 Task: Assign Aaihsa Nishni  as Assignee of Issue Issue0021 in Backlog  in Scrum Project Project0005 in Jira
Action: Mouse moved to (388, 433)
Screenshot: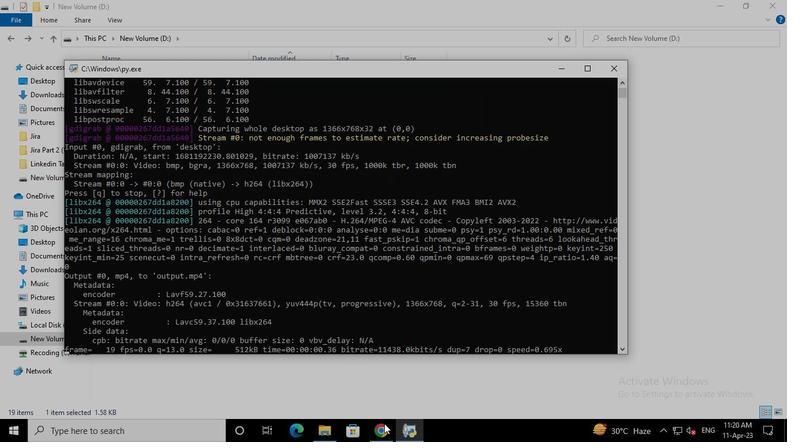 
Action: Mouse pressed left at (388, 433)
Screenshot: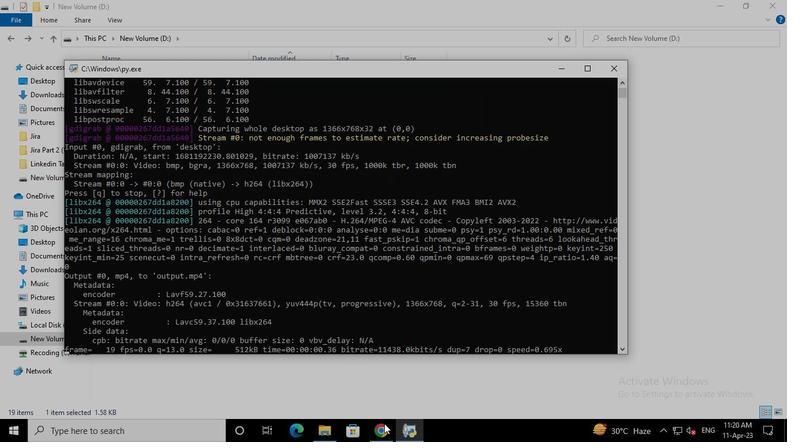 
Action: Mouse moved to (93, 181)
Screenshot: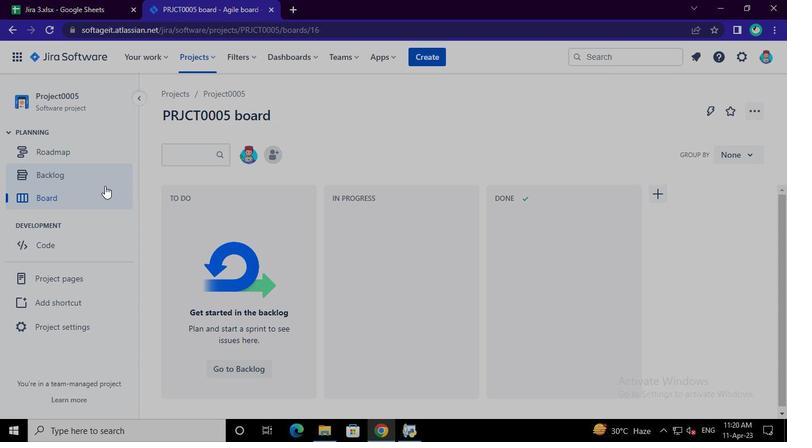 
Action: Mouse pressed left at (93, 181)
Screenshot: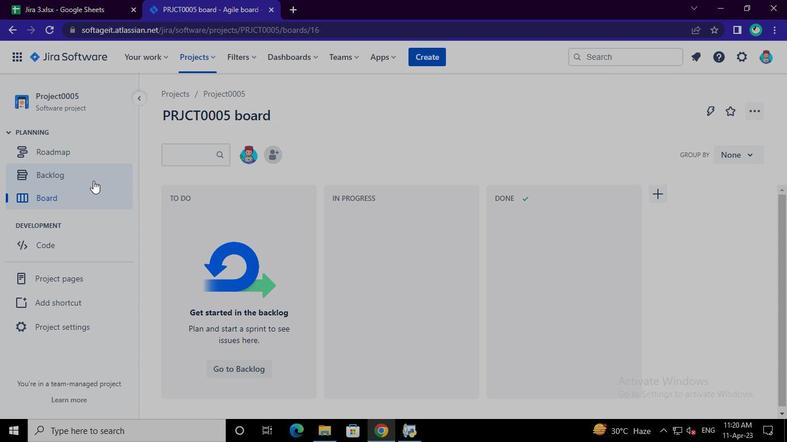 
Action: Mouse moved to (713, 249)
Screenshot: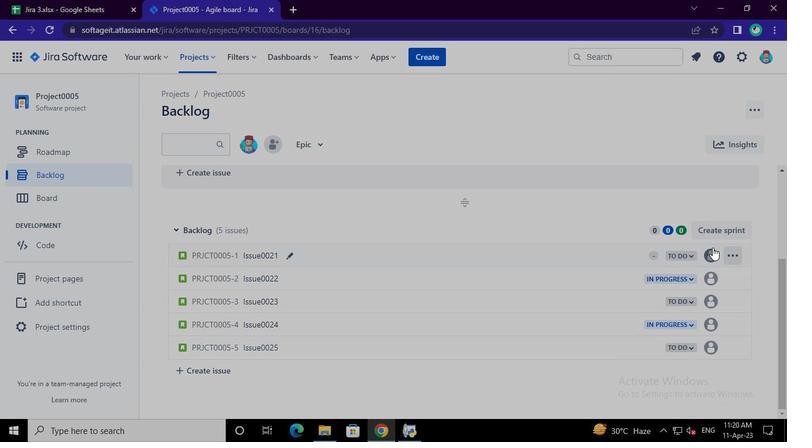 
Action: Mouse pressed left at (713, 249)
Screenshot: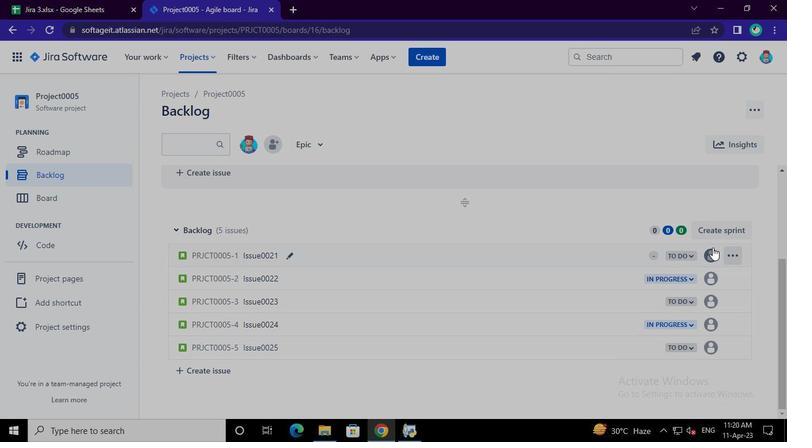 
Action: Mouse moved to (622, 373)
Screenshot: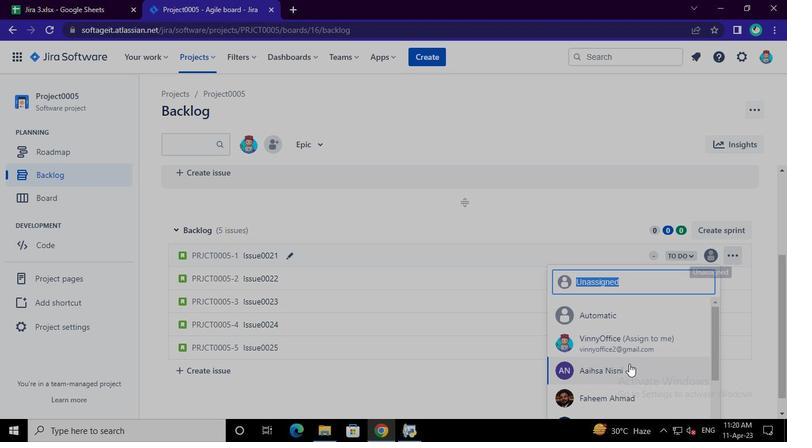
Action: Mouse pressed left at (622, 373)
Screenshot: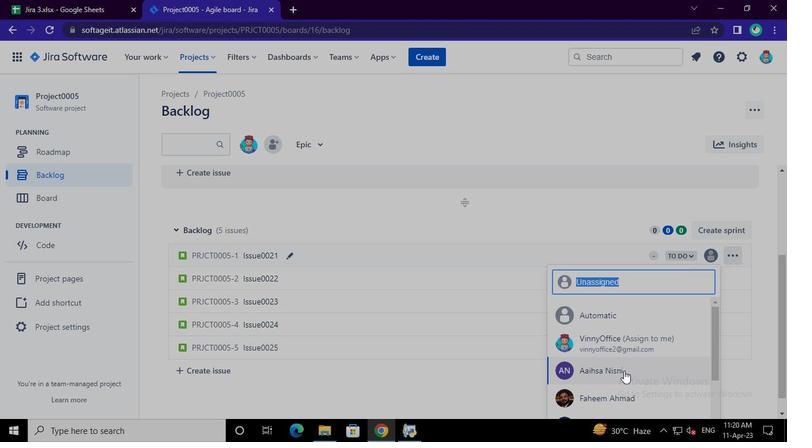 
Action: Mouse moved to (412, 433)
Screenshot: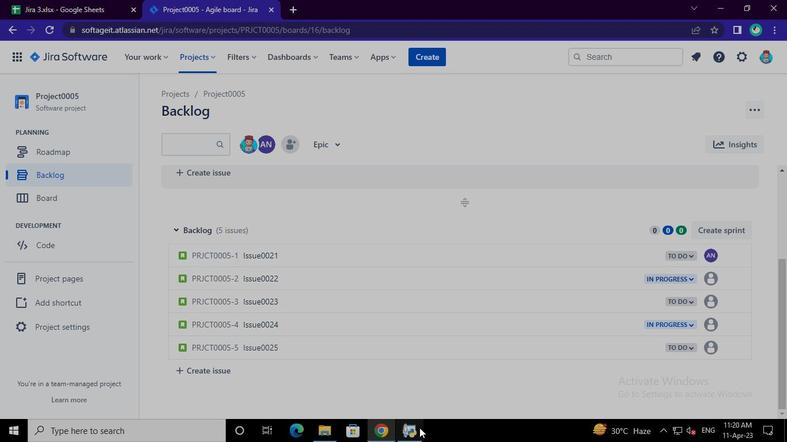 
Action: Mouse pressed left at (412, 433)
Screenshot: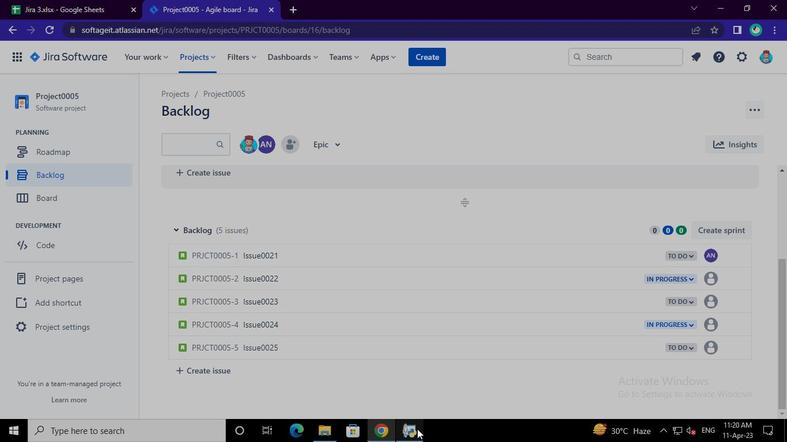 
Action: Mouse moved to (614, 73)
Screenshot: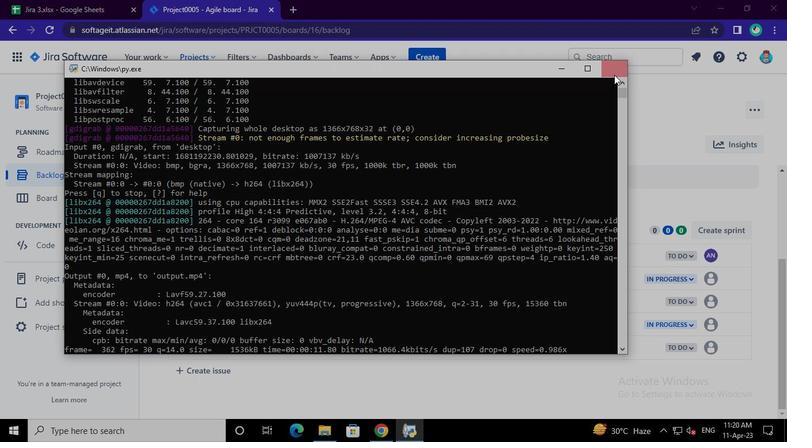 
Action: Mouse pressed left at (614, 73)
Screenshot: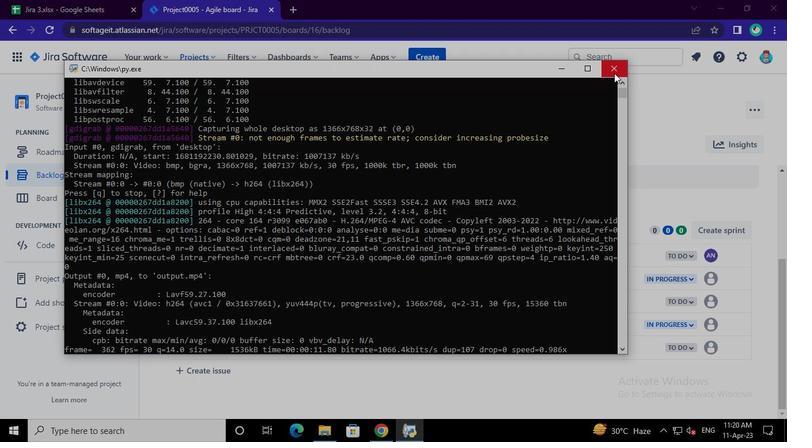 
